 Task: Change the "phosphor old field dimmer strength" to "Low".
Action: Mouse moved to (127, 19)
Screenshot: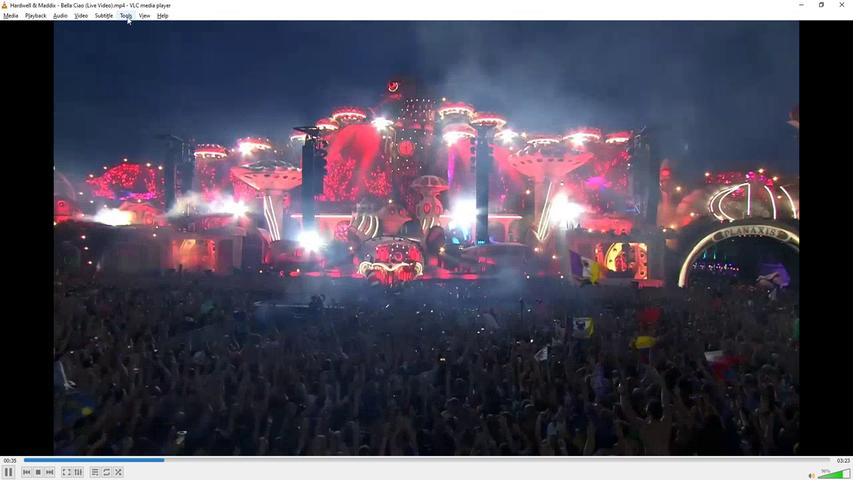 
Action: Mouse pressed left at (127, 19)
Screenshot: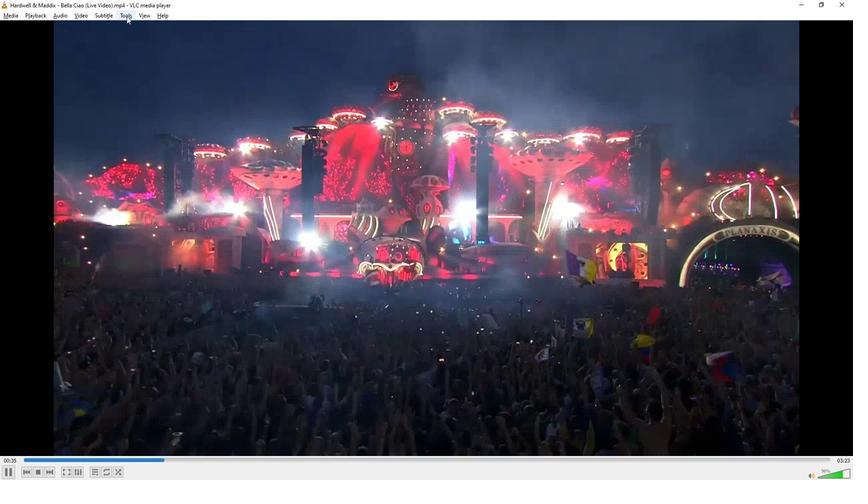 
Action: Mouse moved to (143, 122)
Screenshot: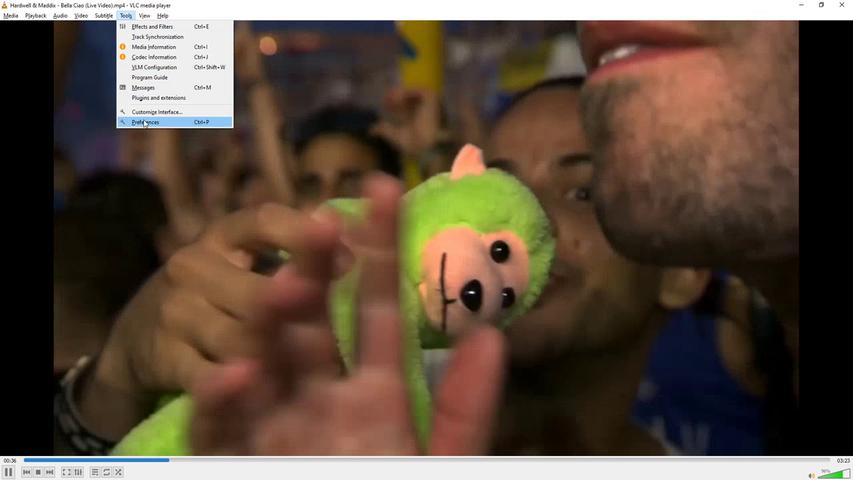 
Action: Mouse pressed left at (143, 122)
Screenshot: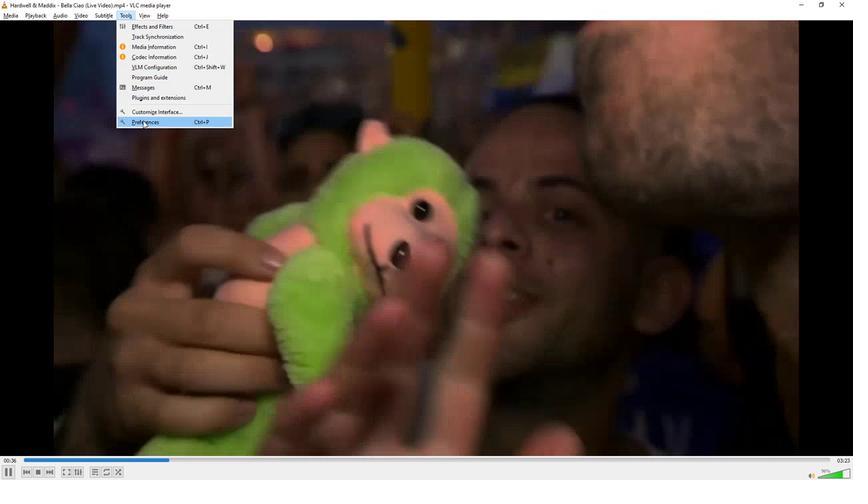 
Action: Mouse moved to (190, 378)
Screenshot: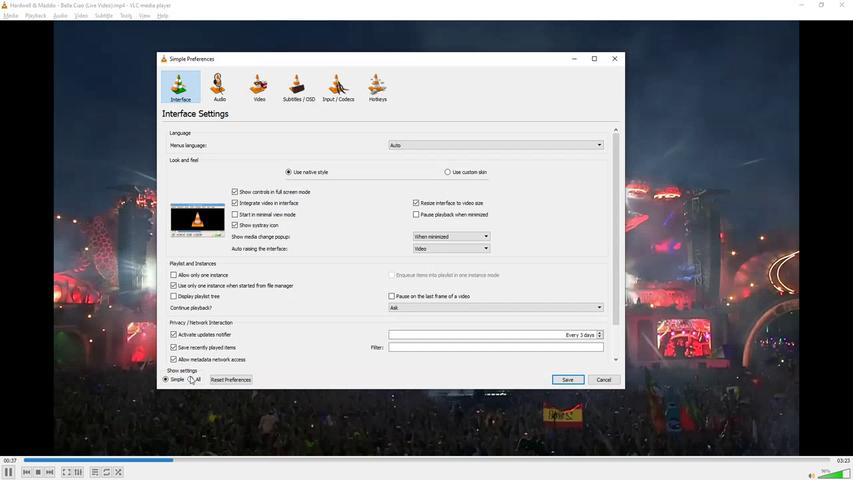 
Action: Mouse pressed left at (190, 378)
Screenshot: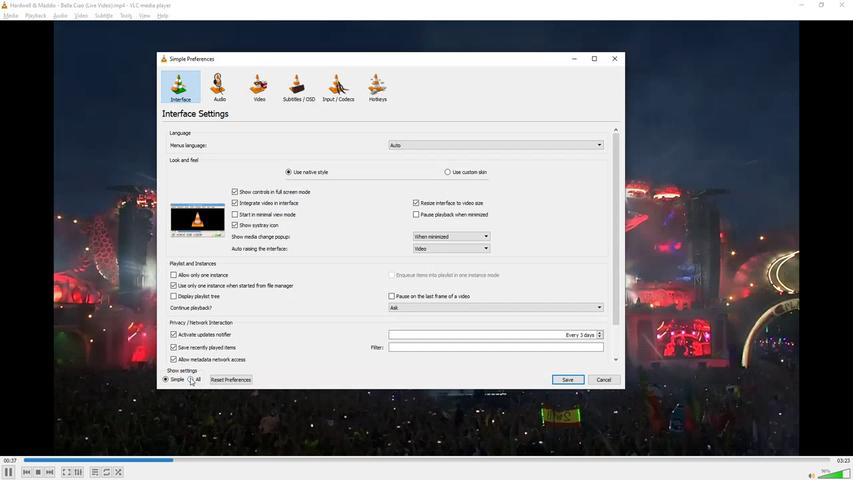 
Action: Mouse moved to (188, 308)
Screenshot: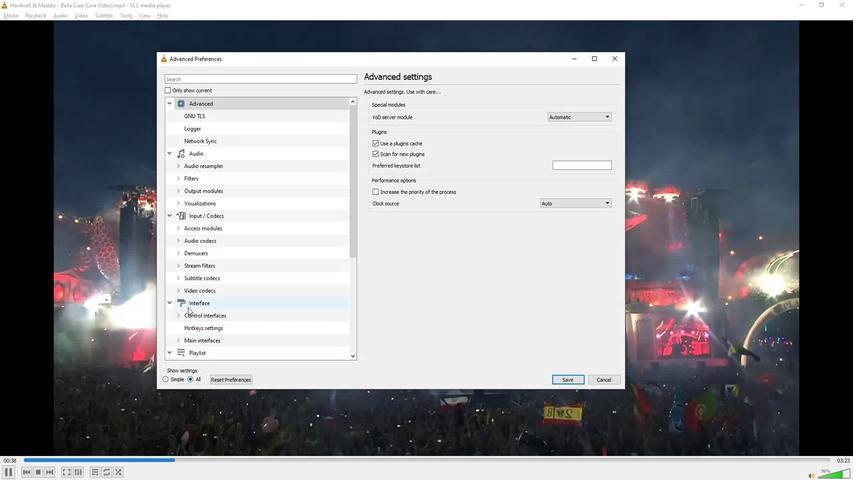 
Action: Mouse scrolled (188, 307) with delta (0, 0)
Screenshot: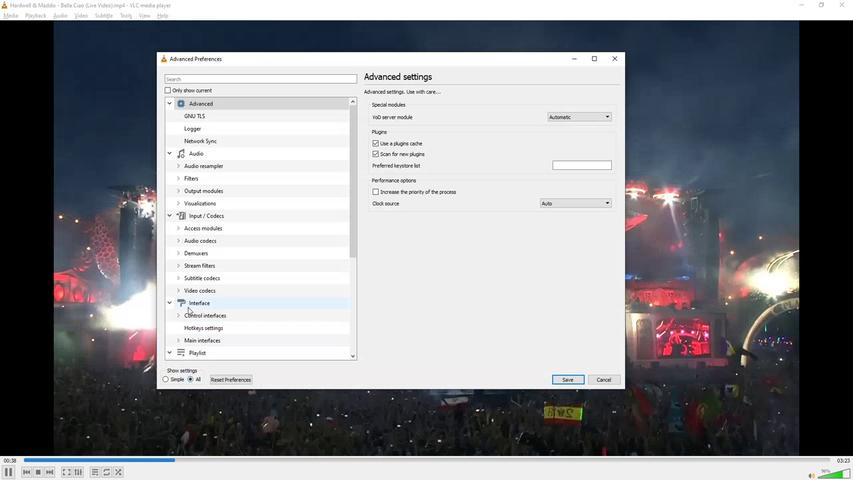 
Action: Mouse scrolled (188, 307) with delta (0, 0)
Screenshot: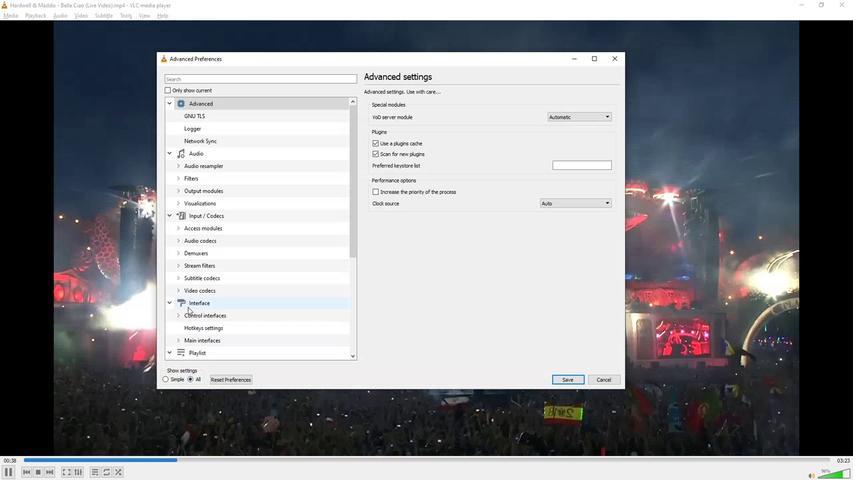 
Action: Mouse scrolled (188, 307) with delta (0, 0)
Screenshot: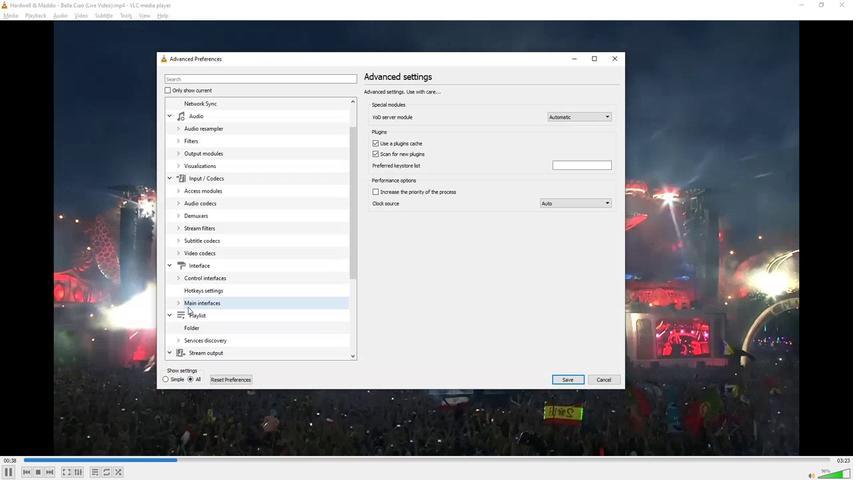 
Action: Mouse scrolled (188, 307) with delta (0, 0)
Screenshot: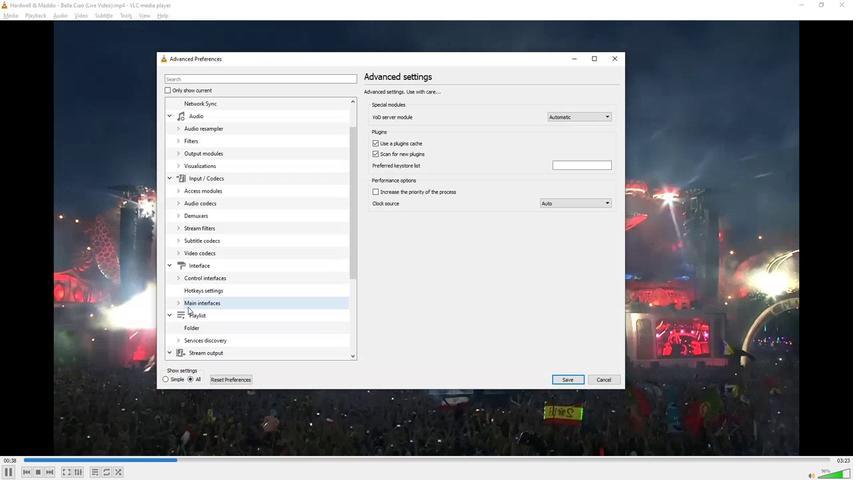 
Action: Mouse scrolled (188, 307) with delta (0, 0)
Screenshot: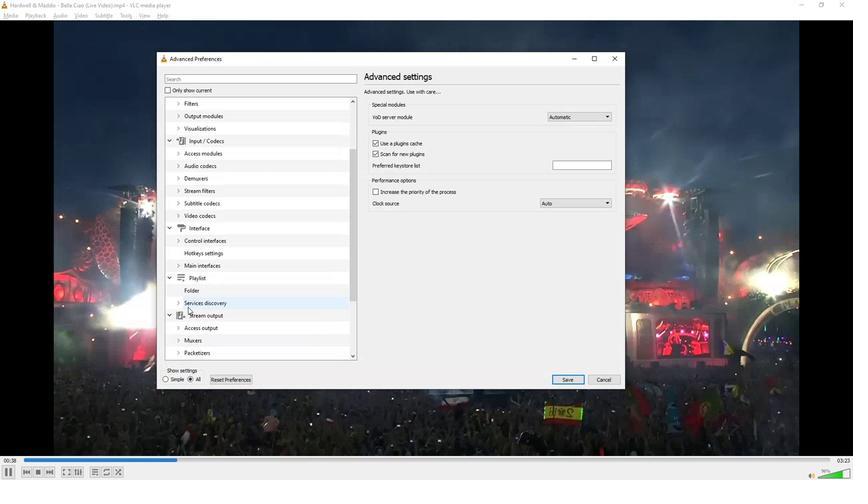 
Action: Mouse scrolled (188, 307) with delta (0, 0)
Screenshot: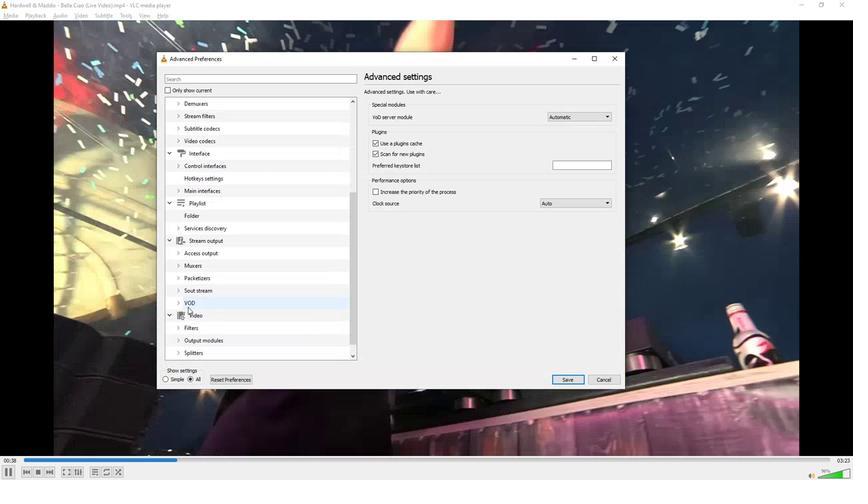 
Action: Mouse scrolled (188, 307) with delta (0, 0)
Screenshot: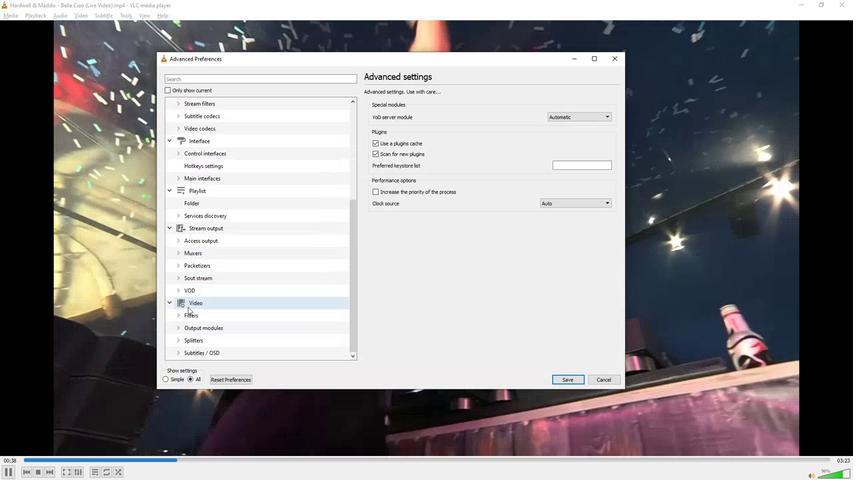 
Action: Mouse scrolled (188, 307) with delta (0, 0)
Screenshot: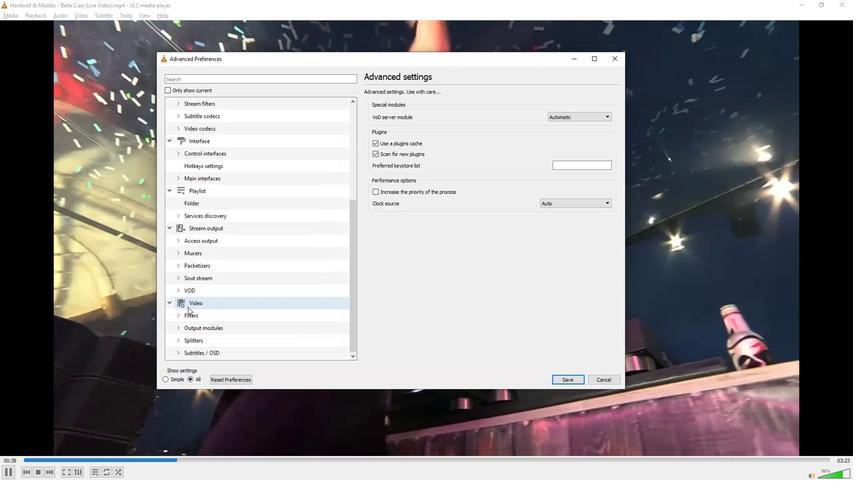 
Action: Mouse moved to (178, 316)
Screenshot: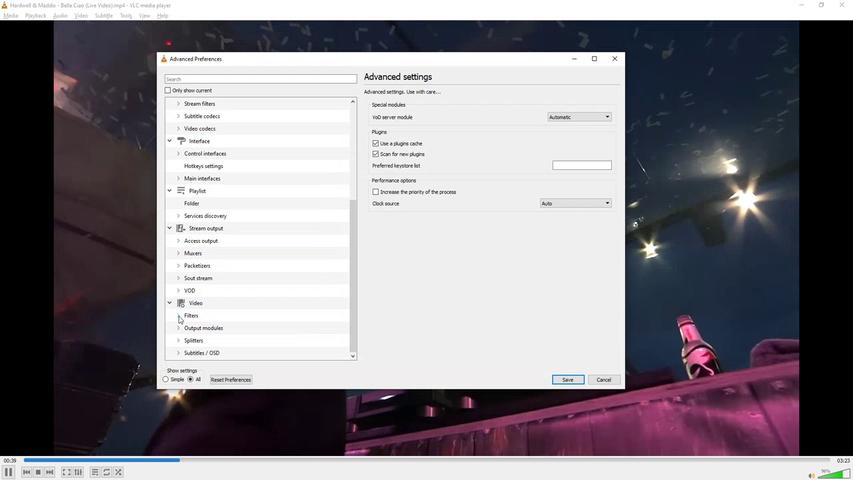 
Action: Mouse pressed left at (178, 316)
Screenshot: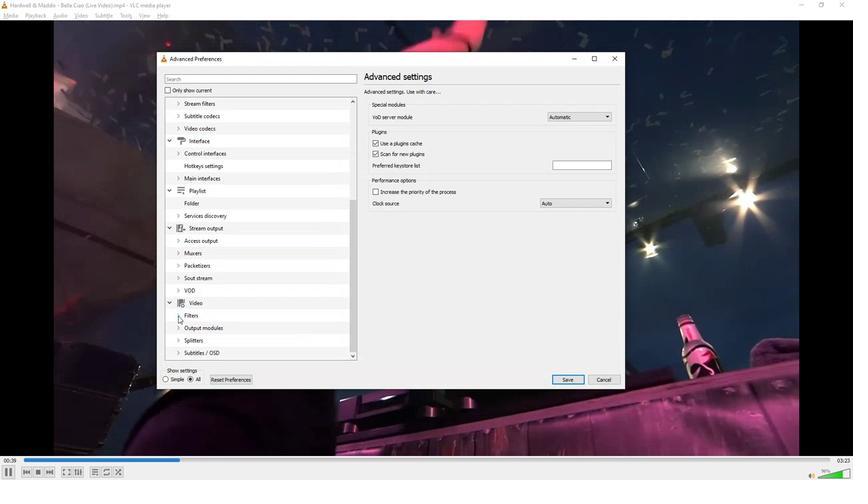 
Action: Mouse moved to (178, 315)
Screenshot: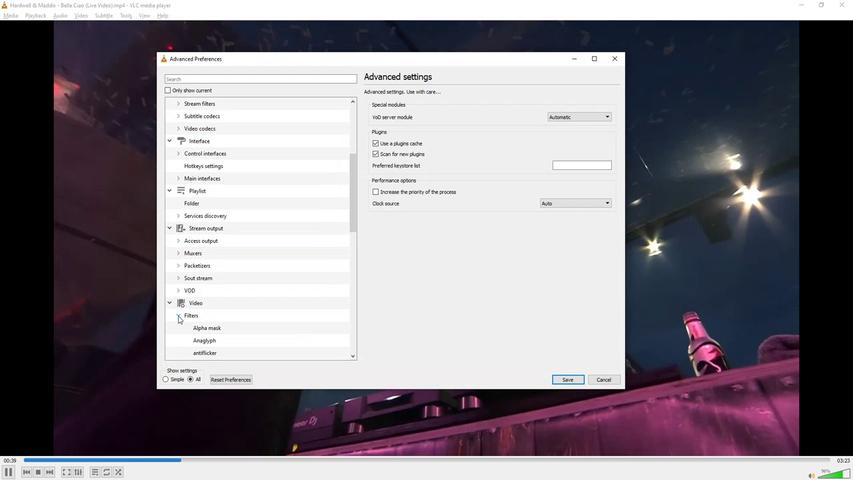 
Action: Mouse scrolled (178, 315) with delta (0, 0)
Screenshot: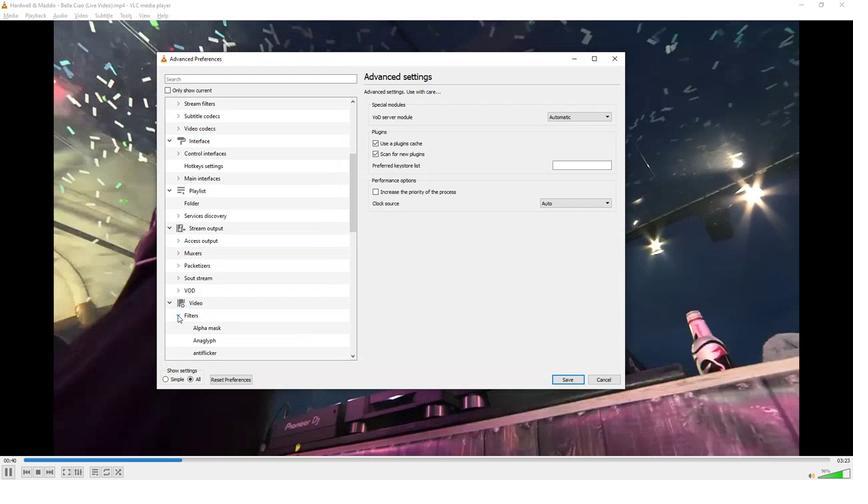 
Action: Mouse scrolled (178, 315) with delta (0, 0)
Screenshot: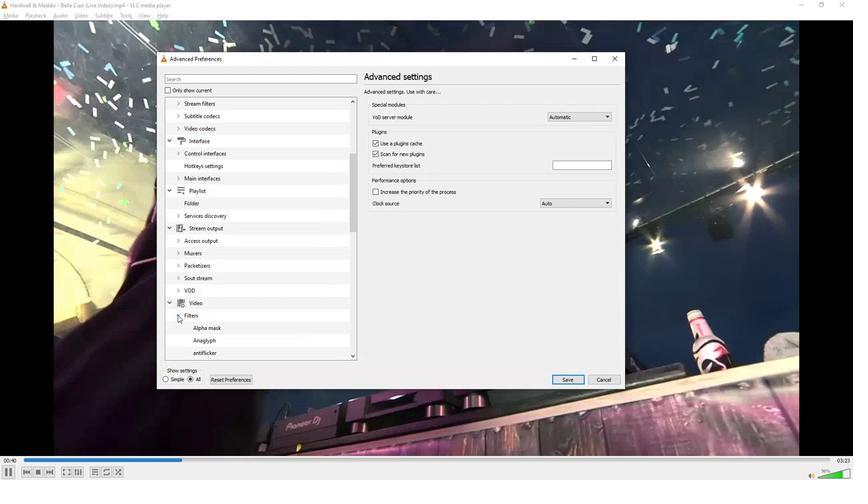 
Action: Mouse scrolled (178, 315) with delta (0, 0)
Screenshot: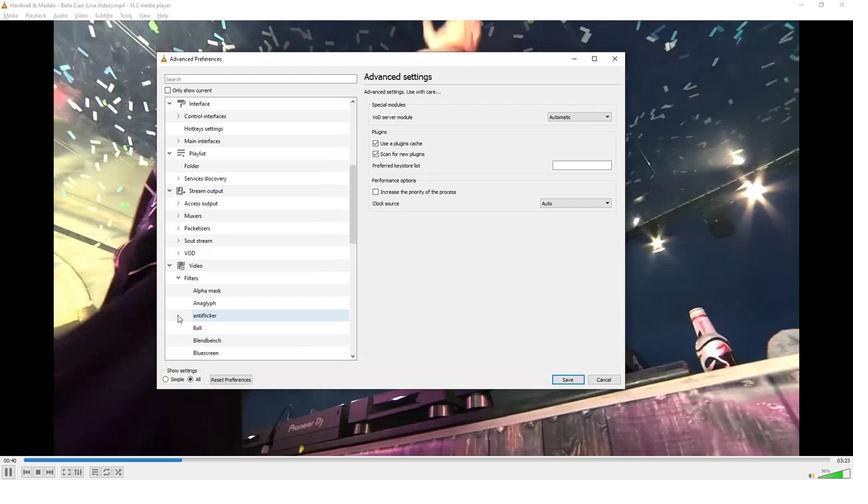 
Action: Mouse moved to (203, 353)
Screenshot: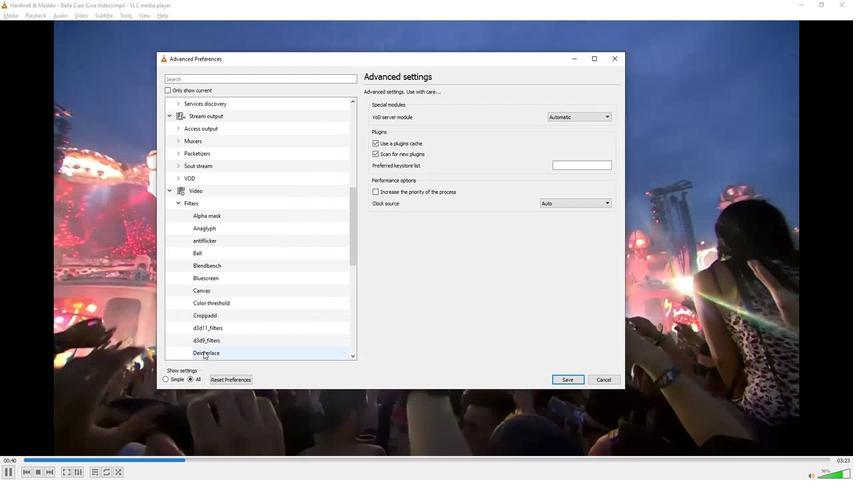 
Action: Mouse pressed left at (203, 353)
Screenshot: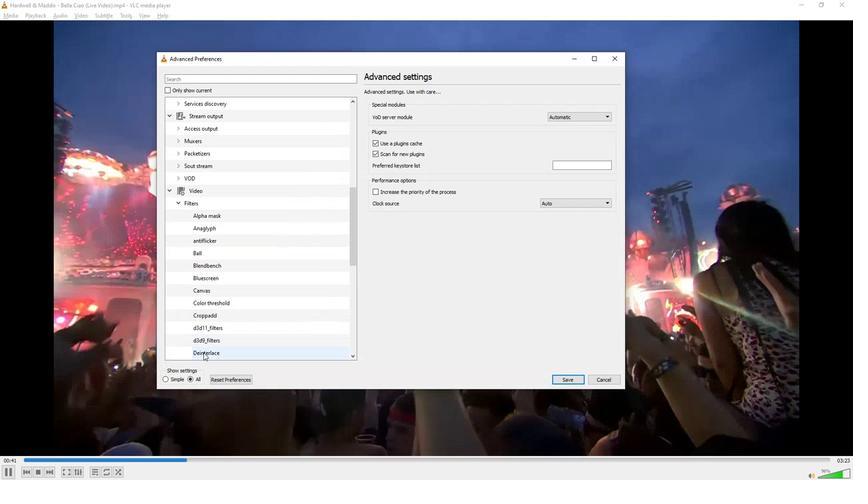 
Action: Mouse moved to (584, 134)
Screenshot: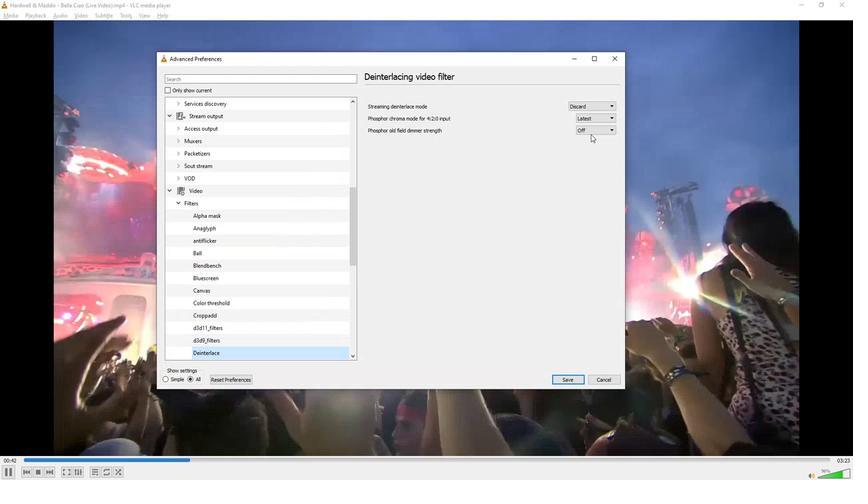 
Action: Mouse pressed left at (584, 134)
Screenshot: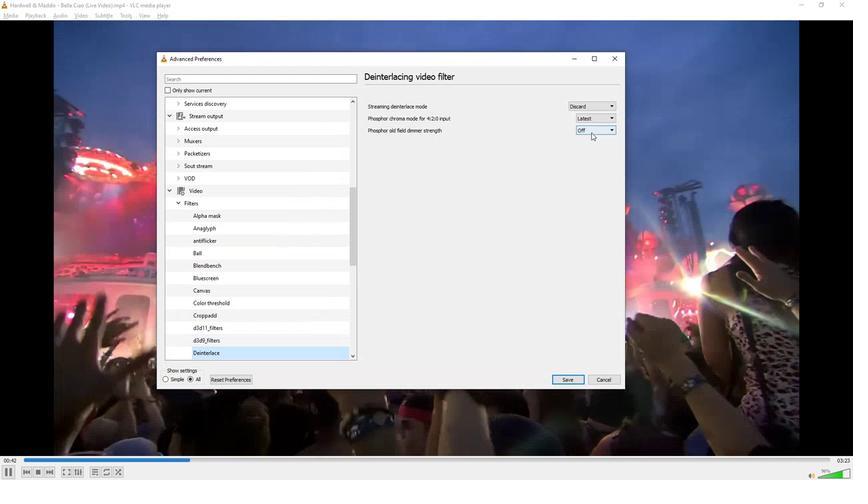 
Action: Mouse moved to (582, 144)
Screenshot: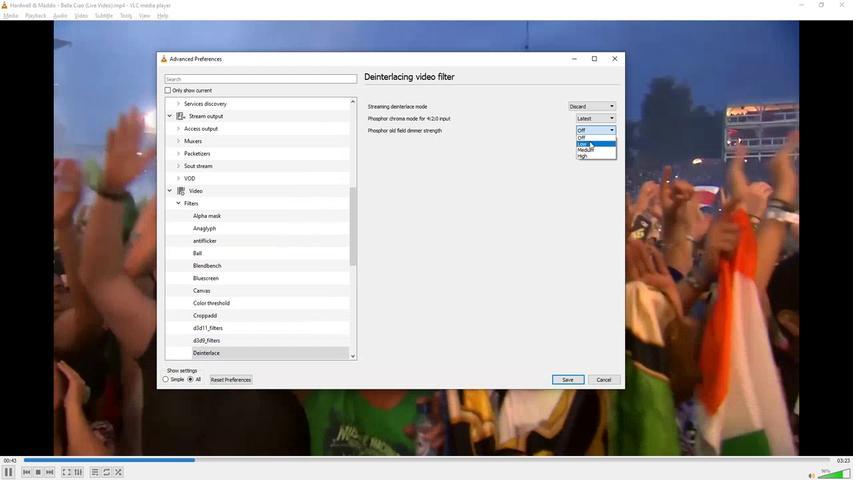 
Action: Mouse pressed left at (582, 144)
Screenshot: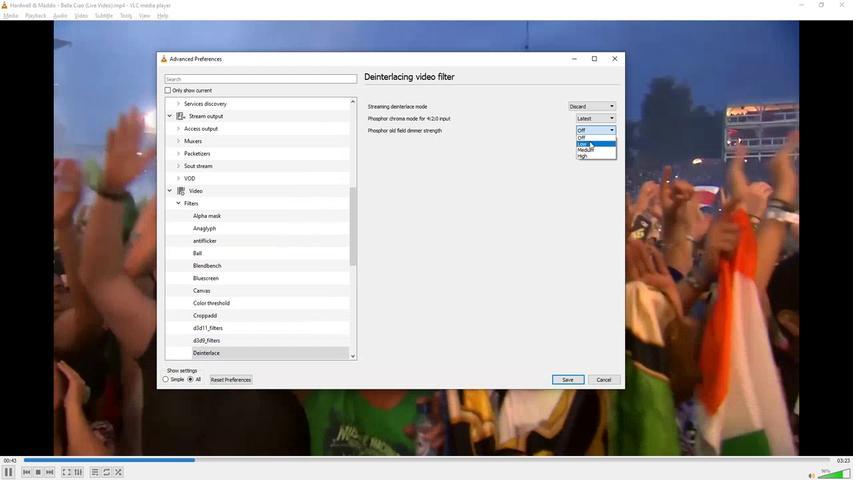
Action: Mouse moved to (499, 198)
Screenshot: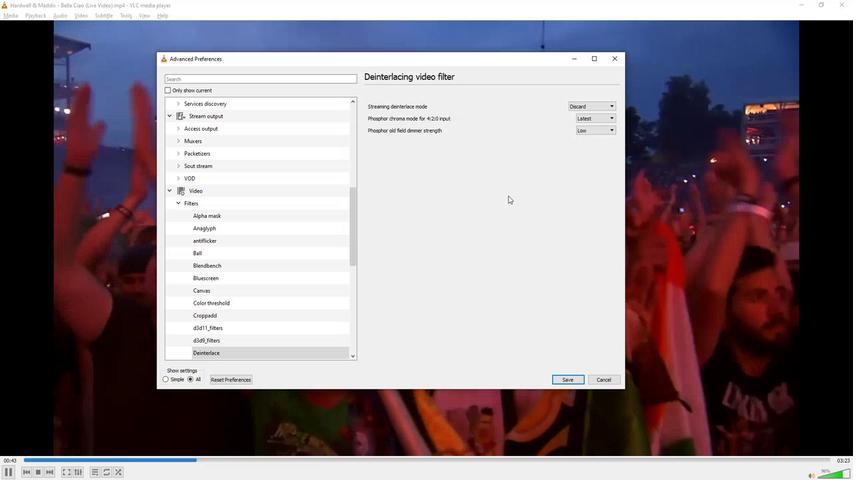
